 Task: In the  document editorial.rtf Use the feature 'and check spelling and grammer' Change font style of header to '18' Select the body of letter and change paragraph spacing to  Double
Action: Mouse moved to (189, 90)
Screenshot: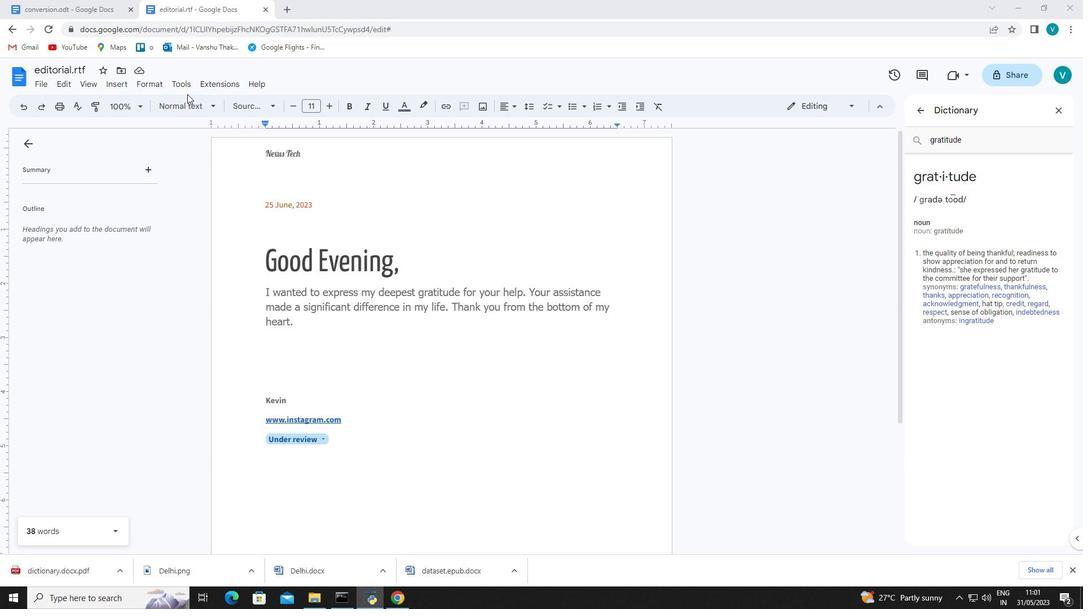 
Action: Mouse pressed left at (189, 90)
Screenshot: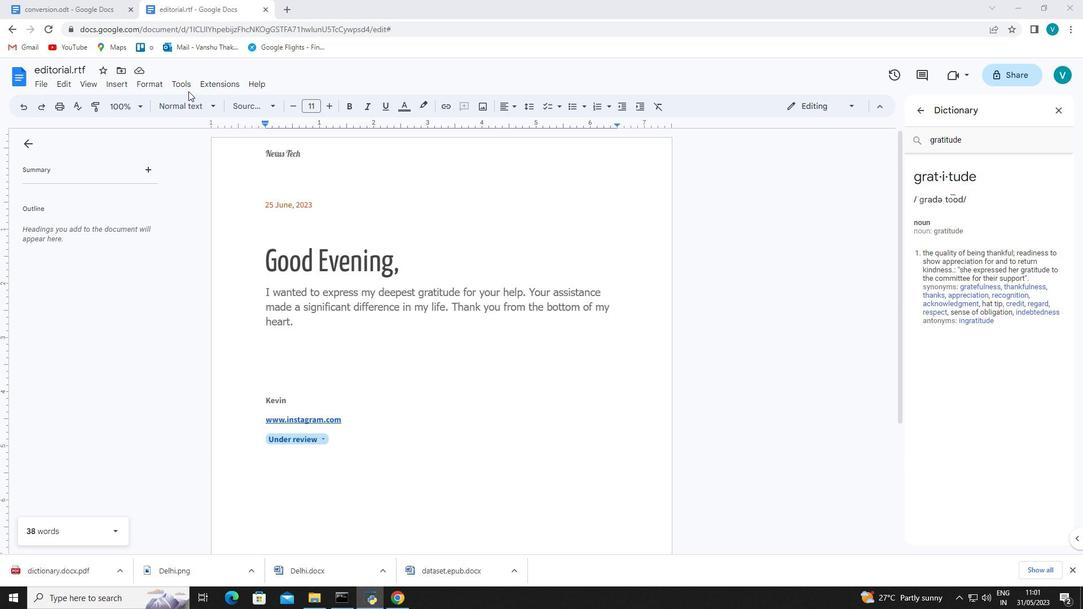 
Action: Mouse moved to (195, 101)
Screenshot: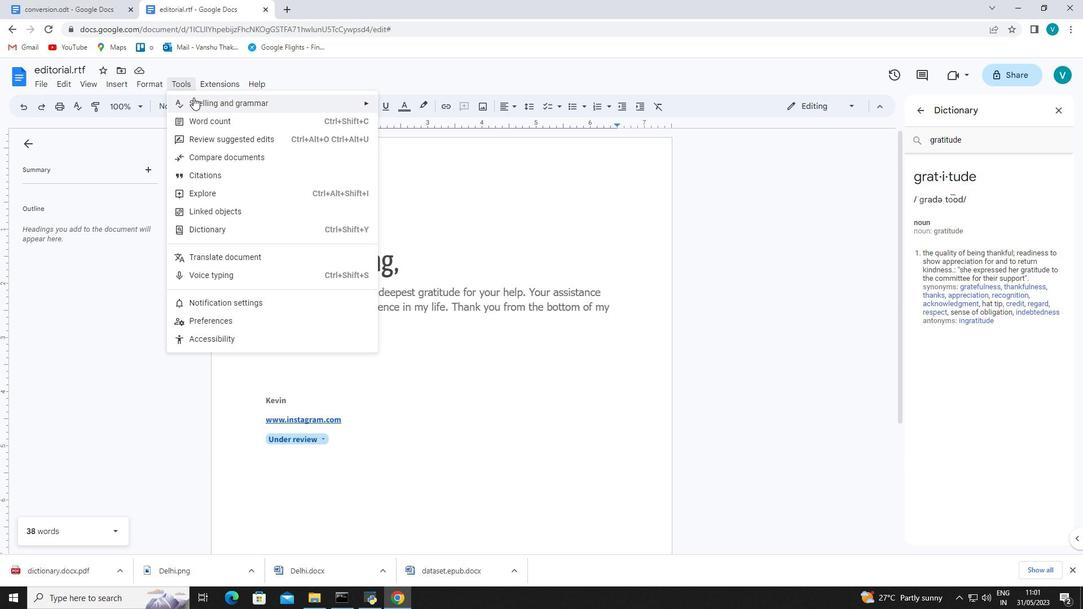 
Action: Mouse pressed left at (195, 101)
Screenshot: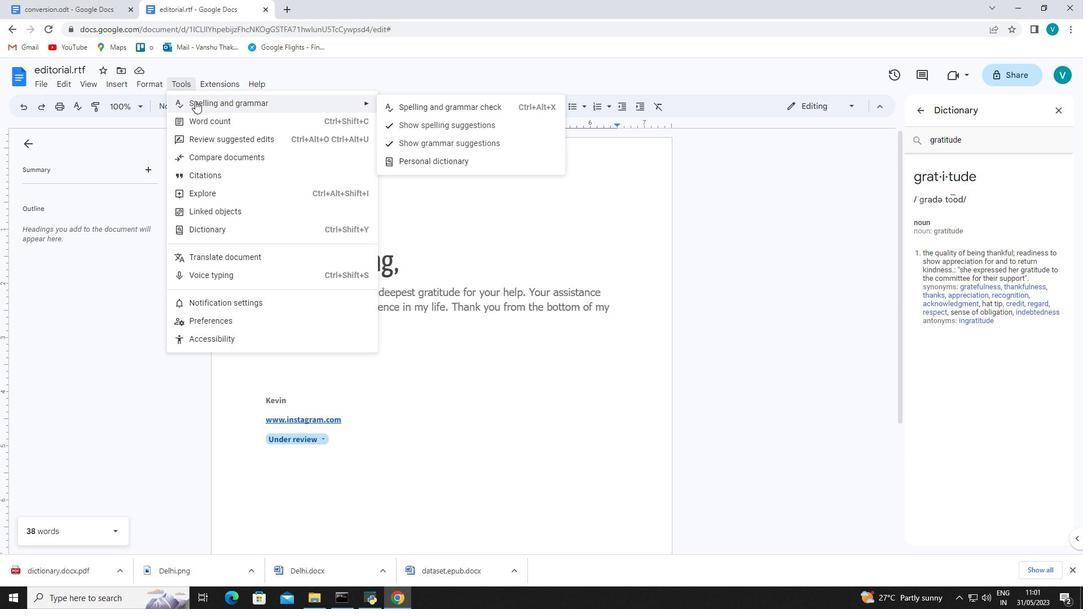 
Action: Mouse moved to (435, 109)
Screenshot: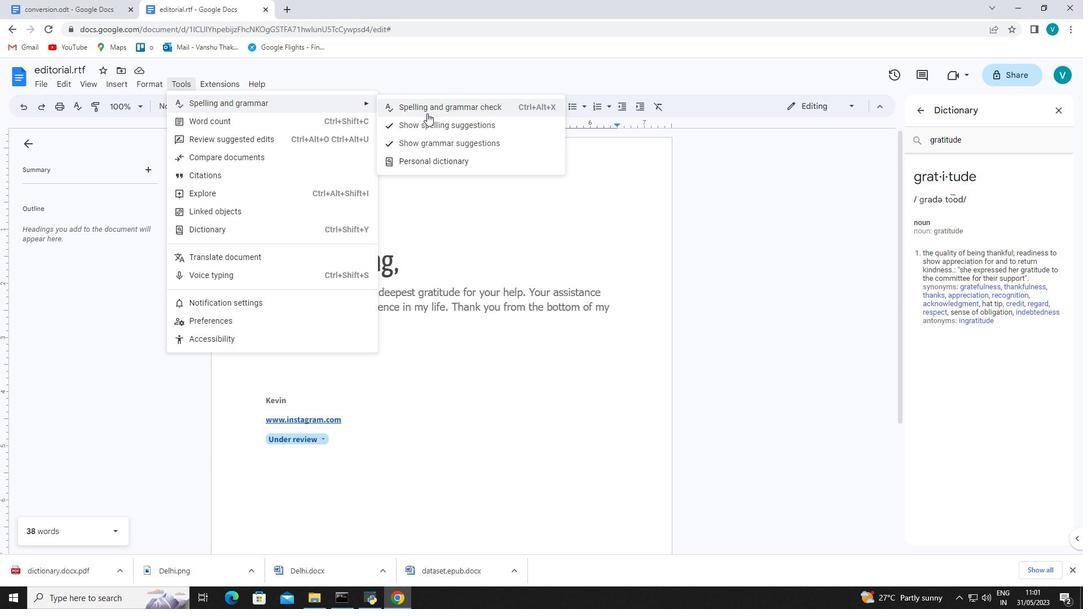 
Action: Mouse pressed left at (435, 109)
Screenshot: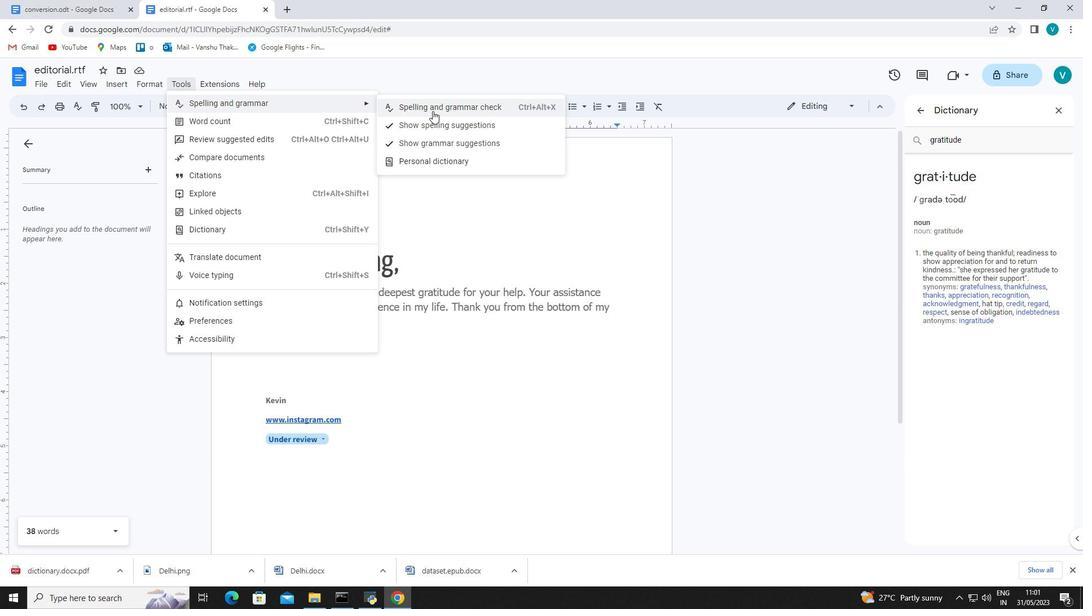 
Action: Mouse moved to (266, 155)
Screenshot: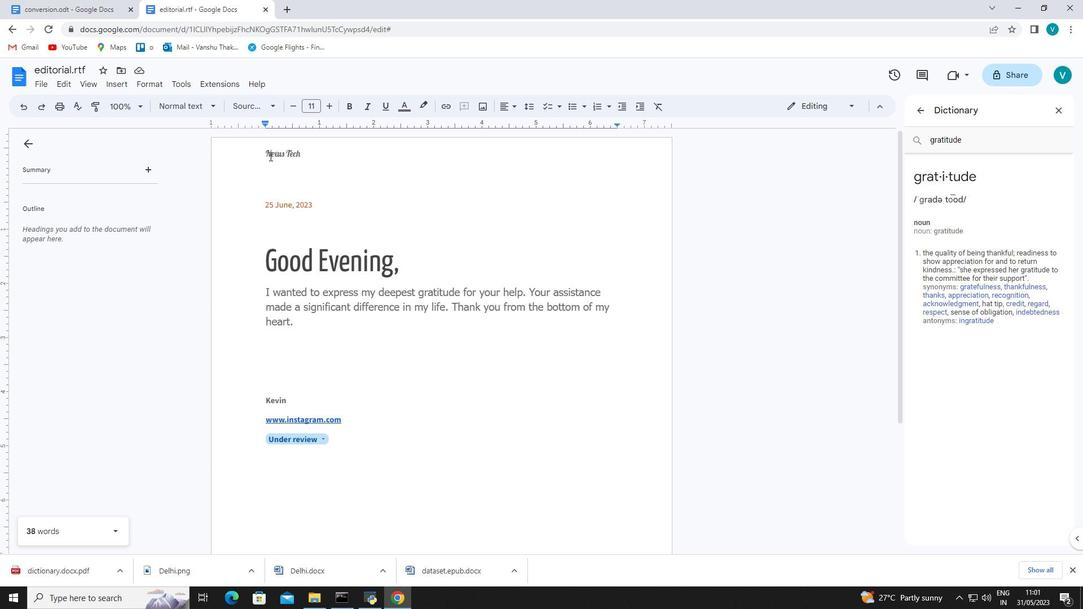 
Action: Mouse pressed left at (266, 155)
Screenshot: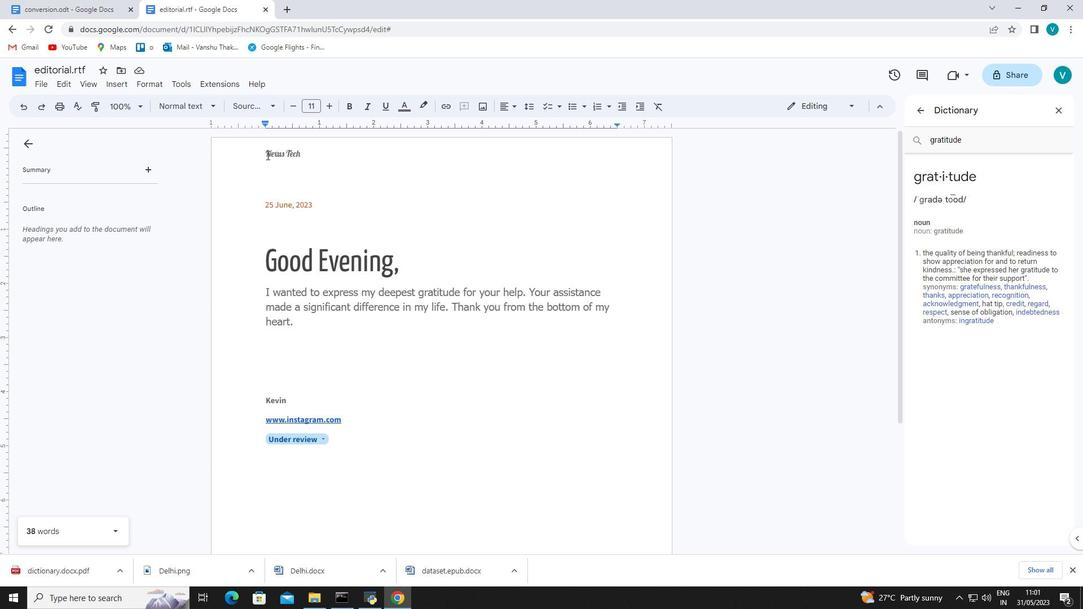 
Action: Mouse moved to (330, 99)
Screenshot: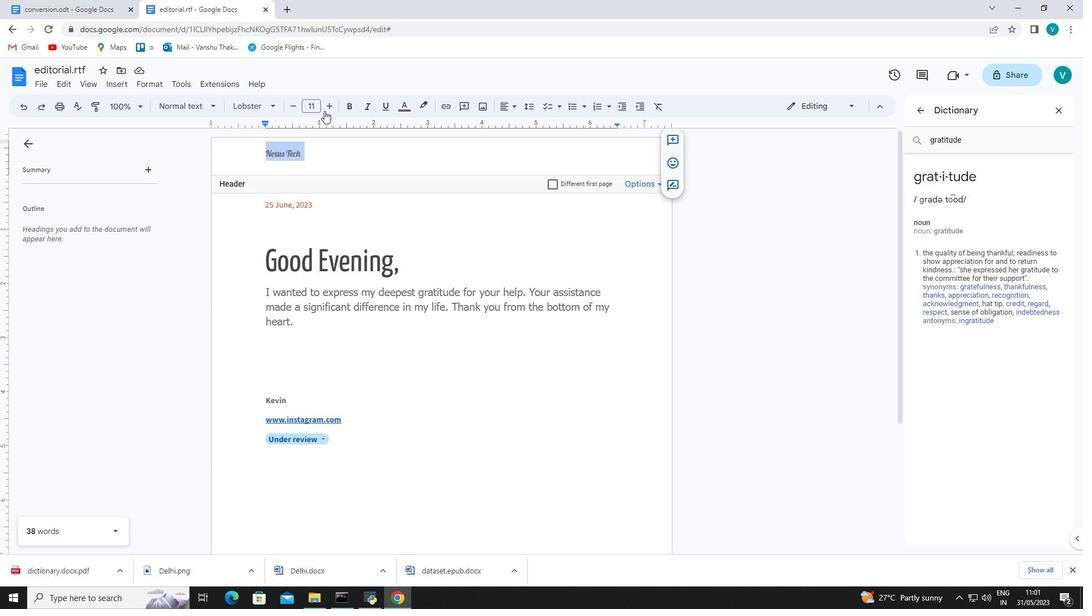 
Action: Mouse pressed left at (330, 99)
Screenshot: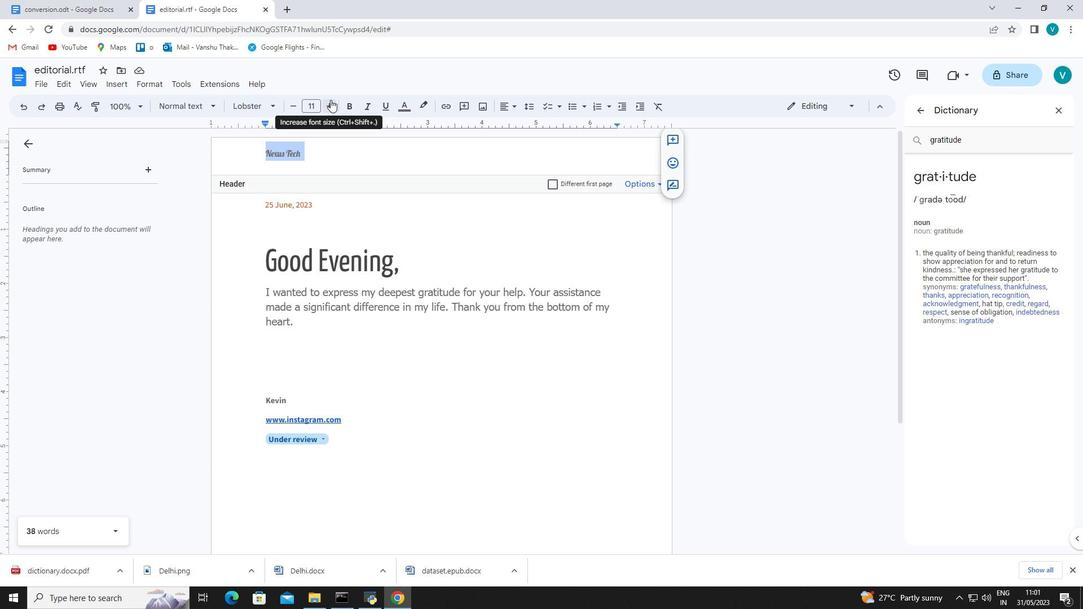 
Action: Mouse pressed left at (330, 99)
Screenshot: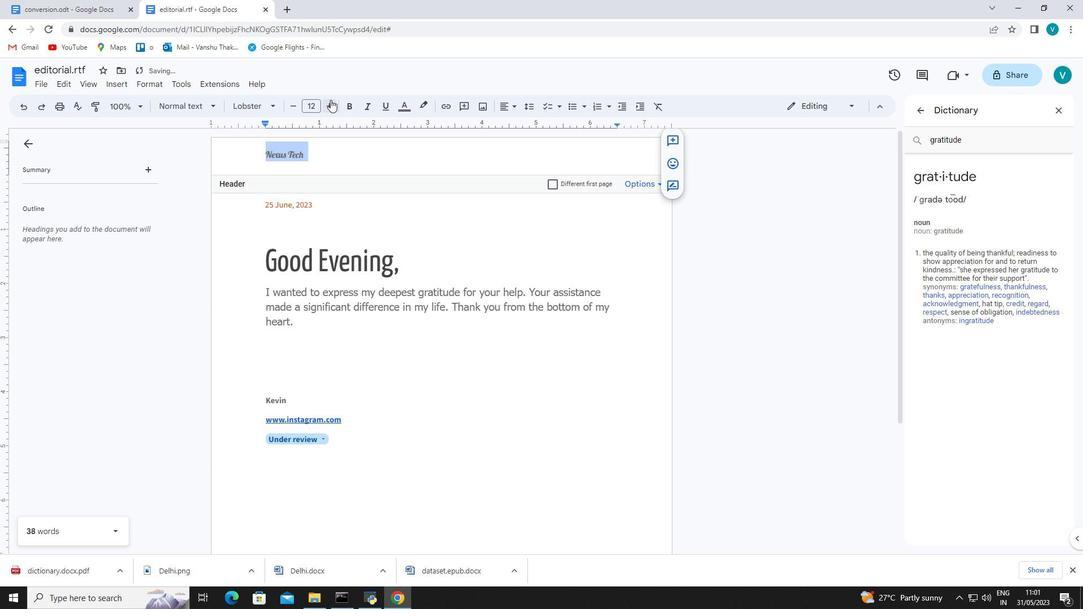 
Action: Mouse pressed left at (330, 99)
Screenshot: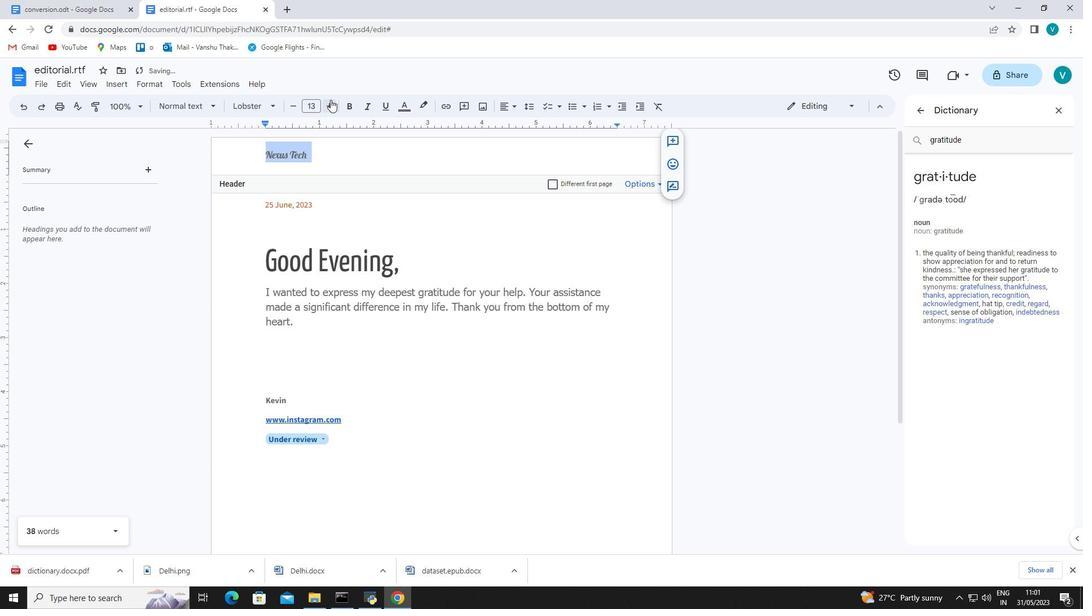
Action: Mouse pressed left at (330, 99)
Screenshot: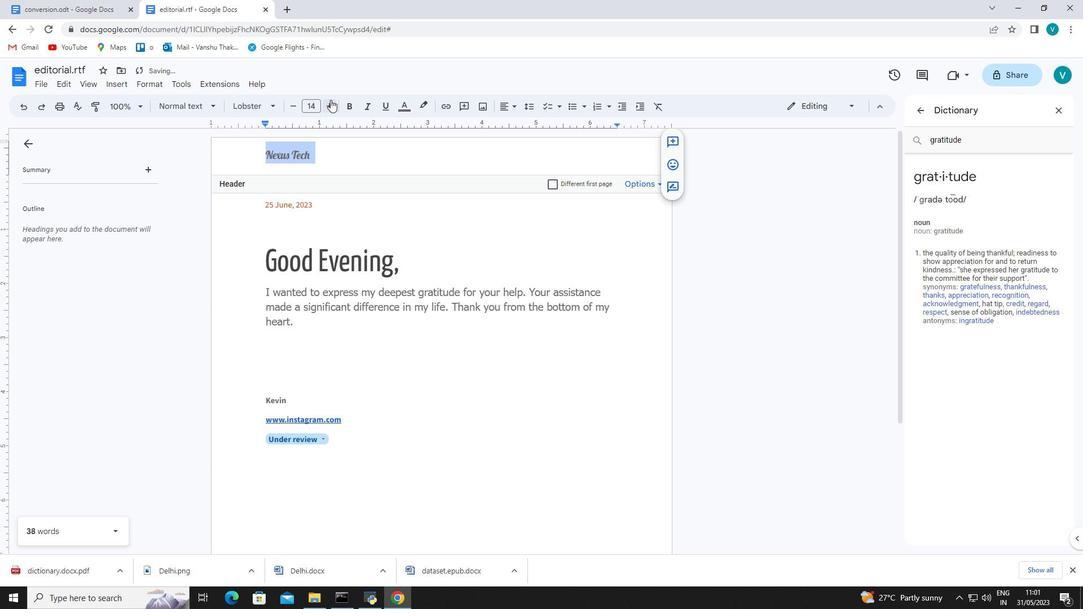 
Action: Mouse pressed left at (330, 99)
Screenshot: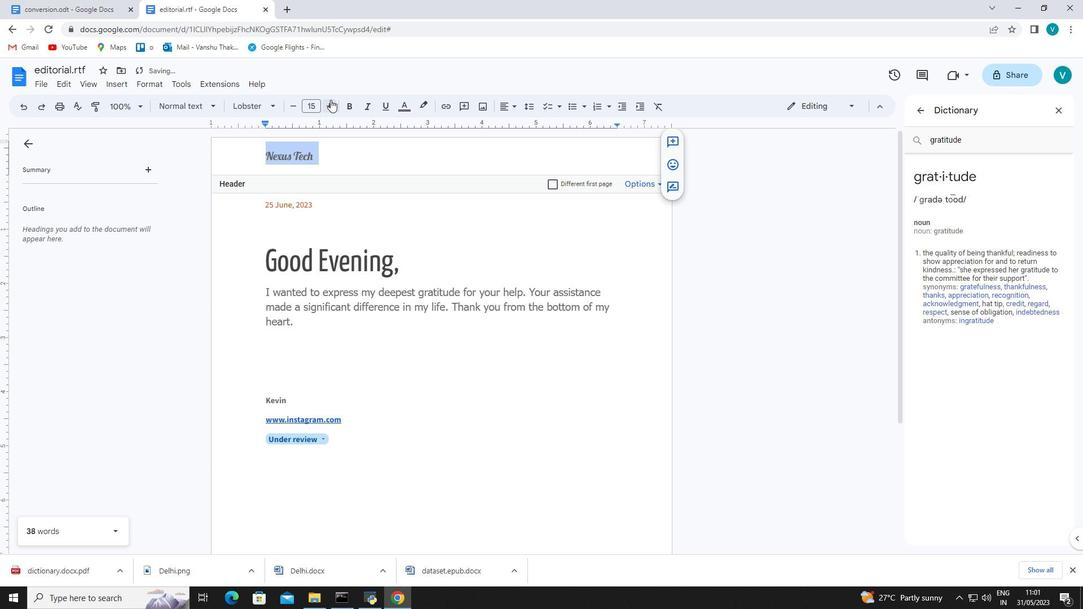 
Action: Mouse pressed left at (330, 99)
Screenshot: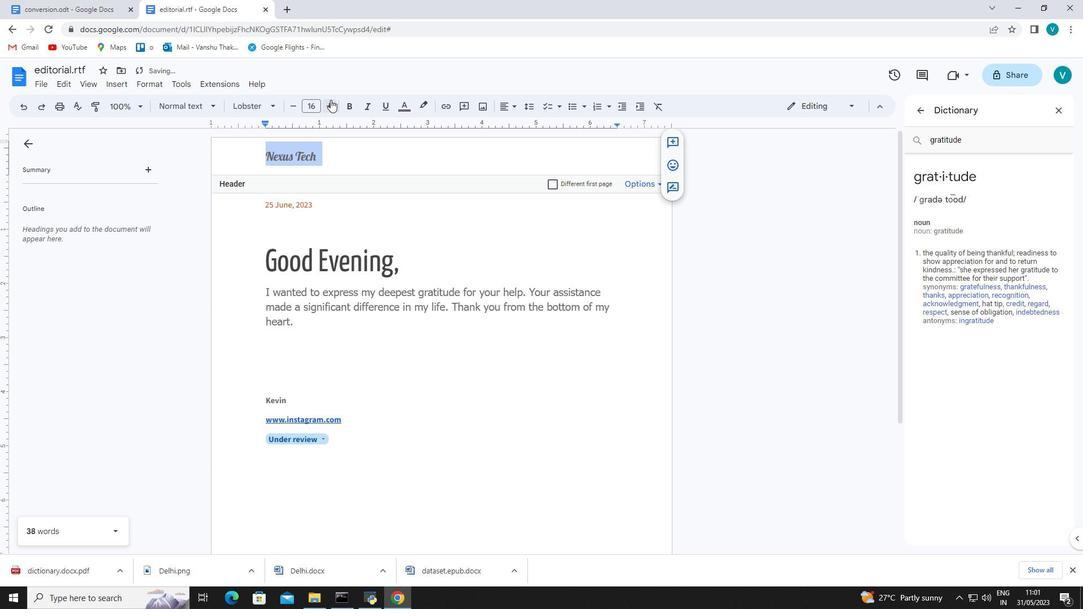 
Action: Mouse pressed left at (330, 99)
Screenshot: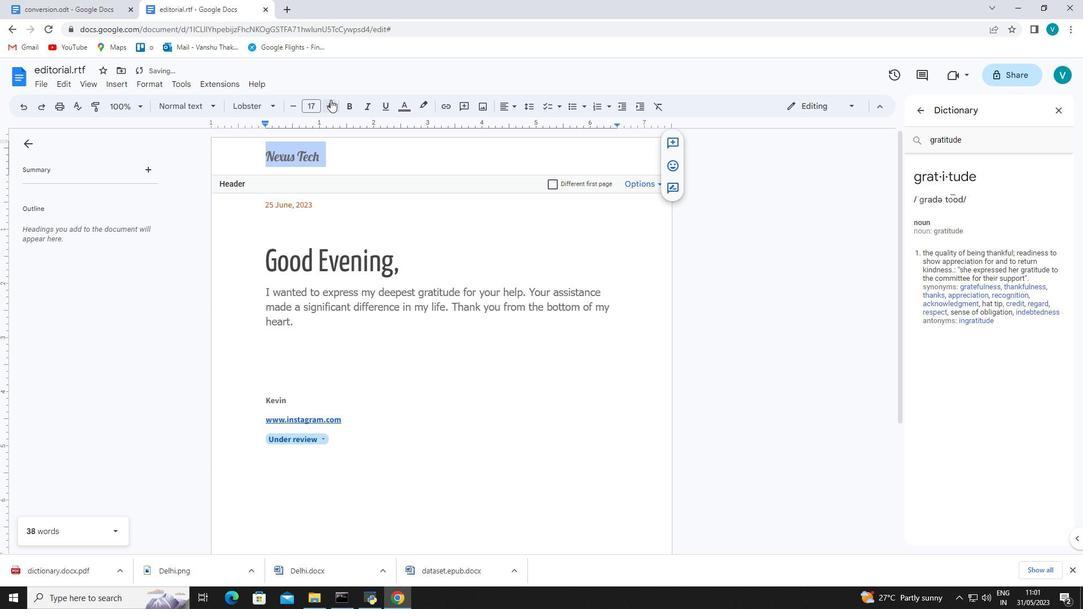 
Action: Mouse moved to (264, 290)
Screenshot: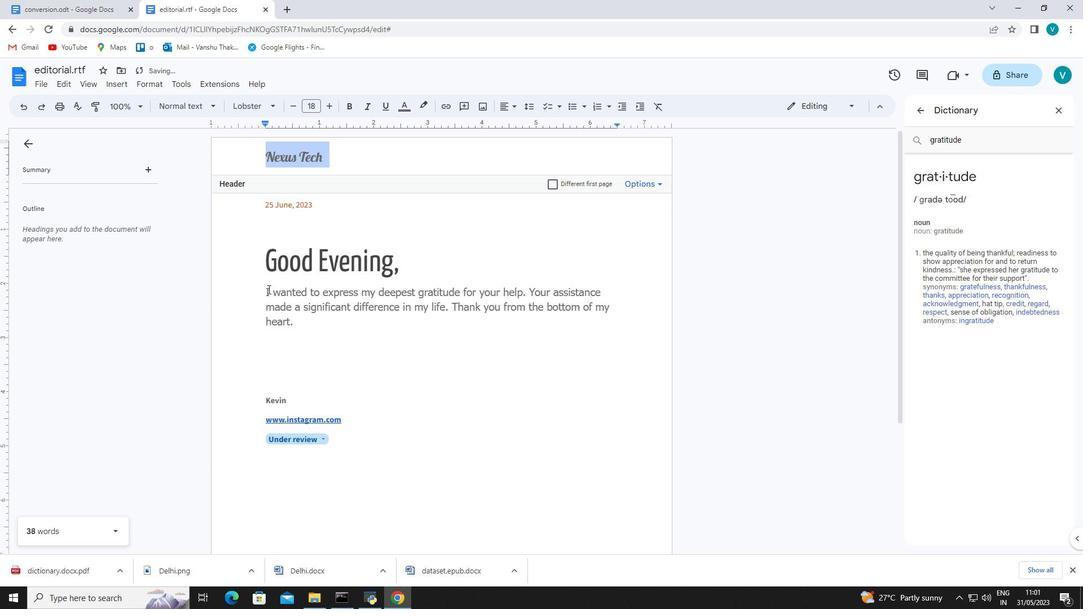 
Action: Mouse pressed left at (264, 290)
Screenshot: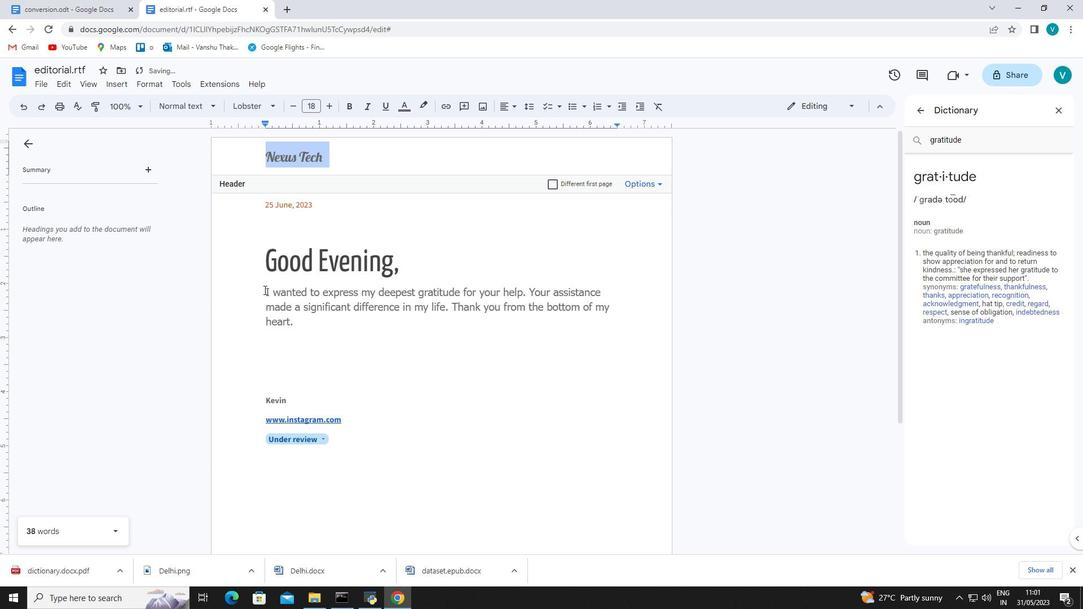 
Action: Mouse moved to (527, 104)
Screenshot: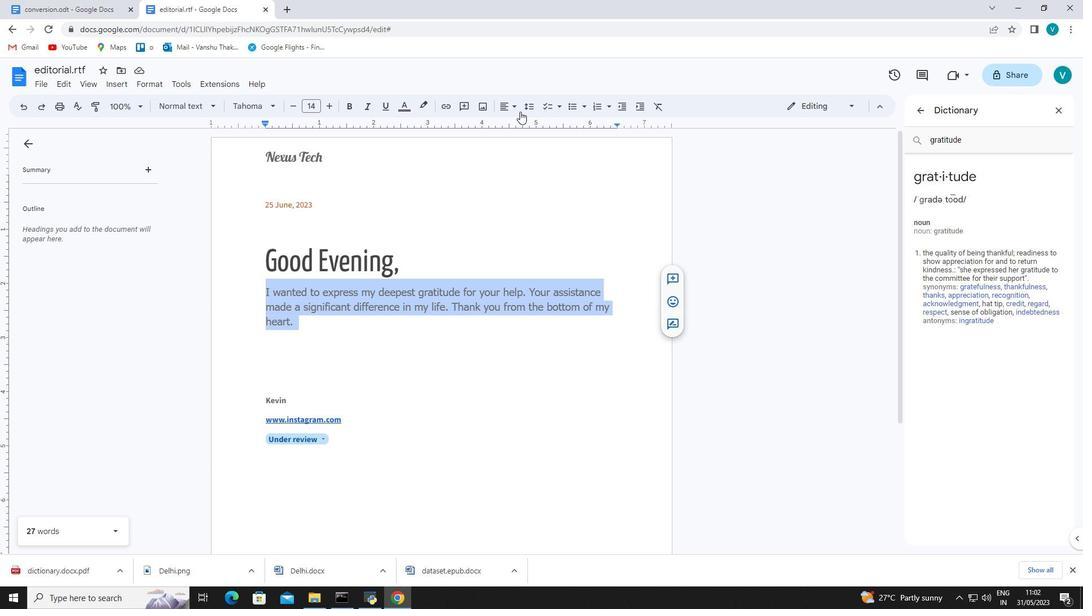 
Action: Mouse pressed left at (527, 104)
Screenshot: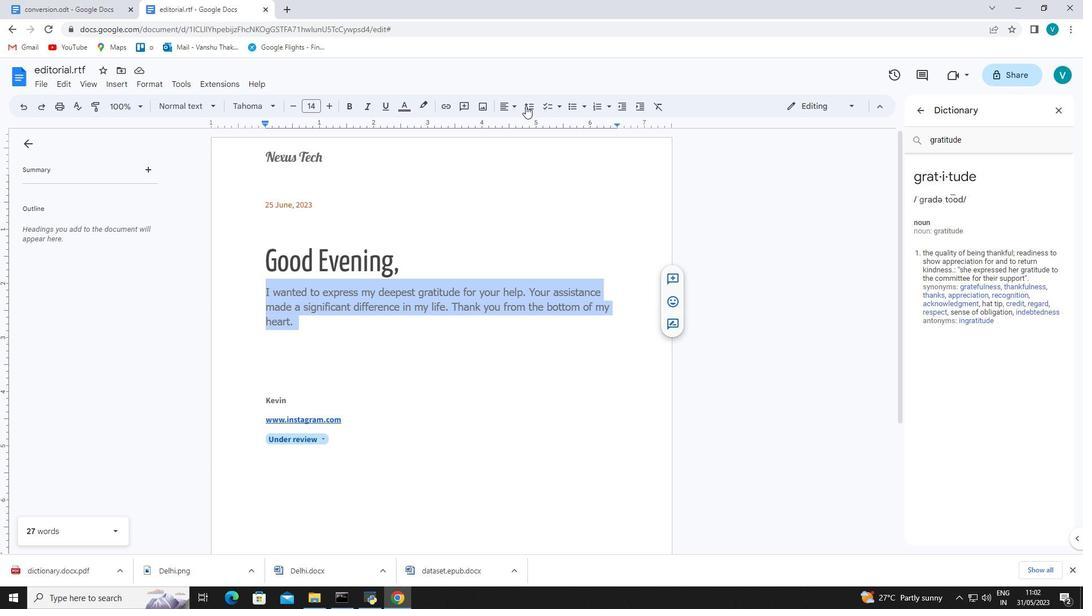 
Action: Mouse moved to (546, 179)
Screenshot: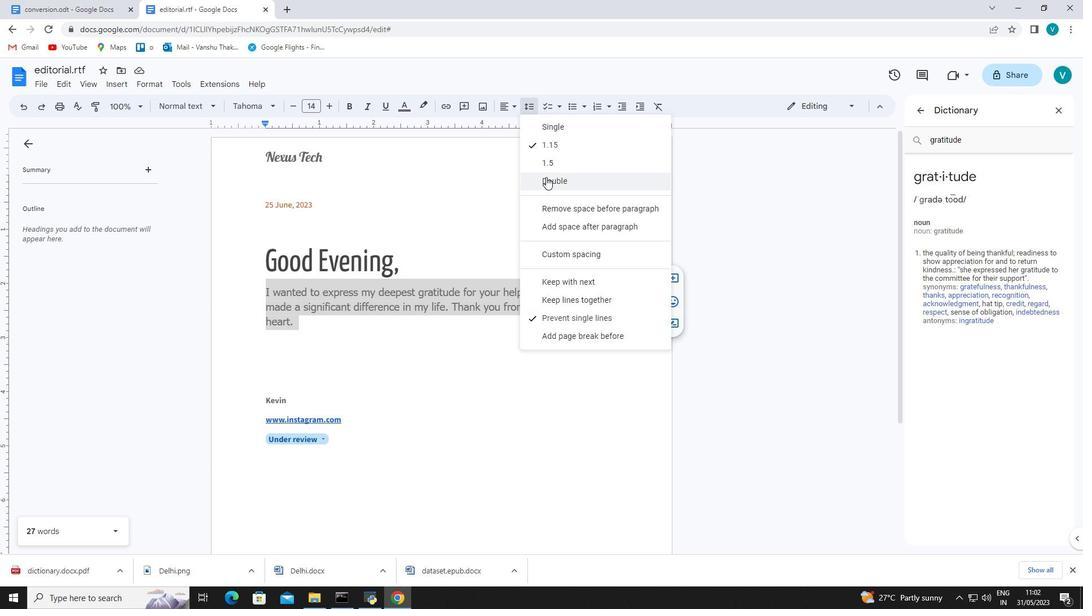 
Action: Mouse pressed left at (546, 179)
Screenshot: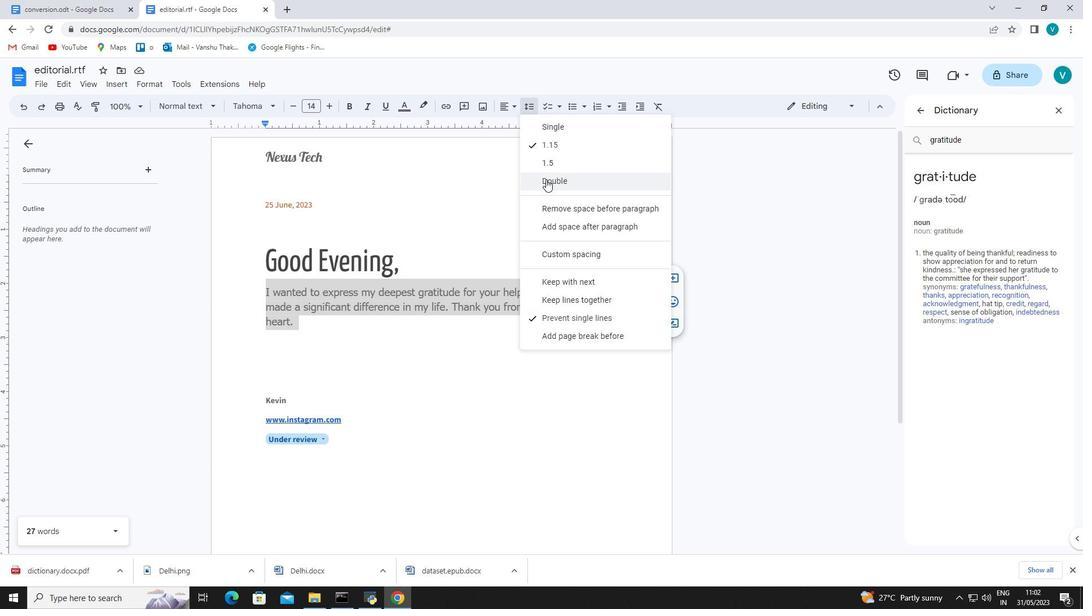
Action: Mouse moved to (149, 0)
Screenshot: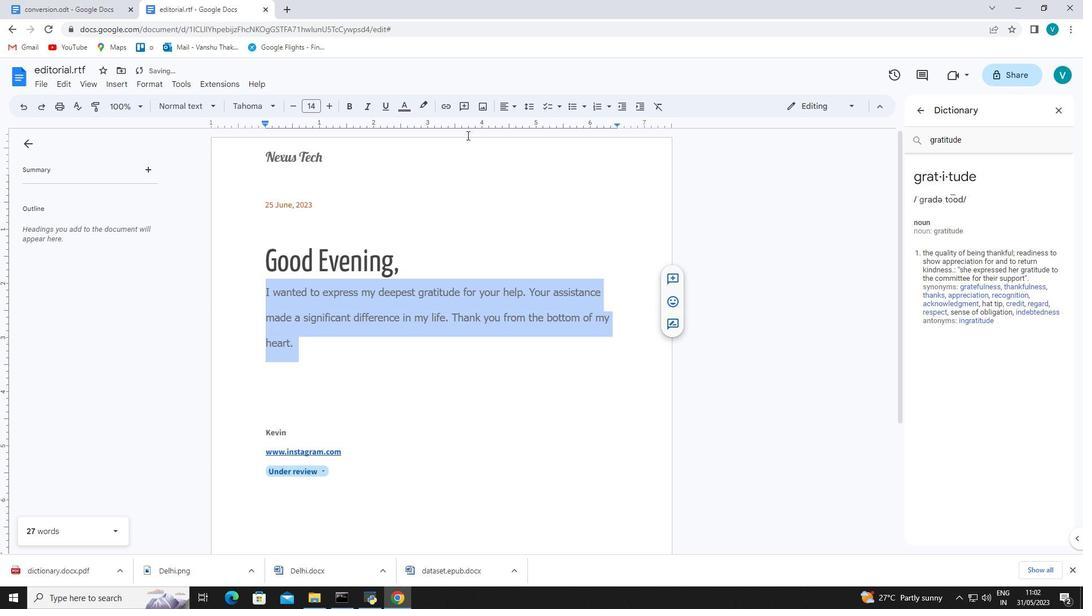 
Action: Mouse pressed left at (149, 0)
Screenshot: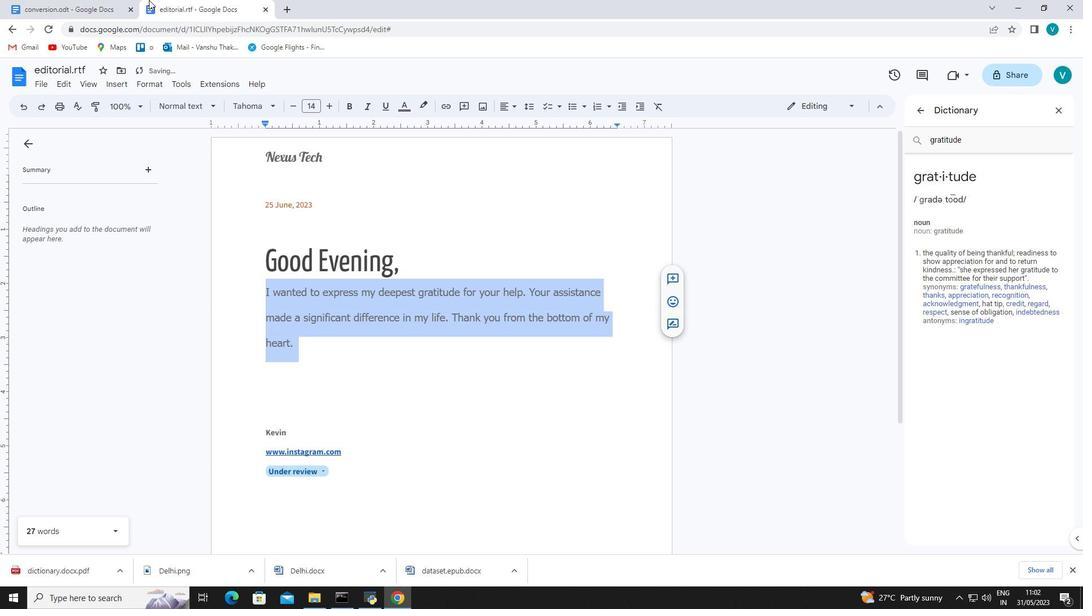 
Action: Mouse moved to (465, 256)
Screenshot: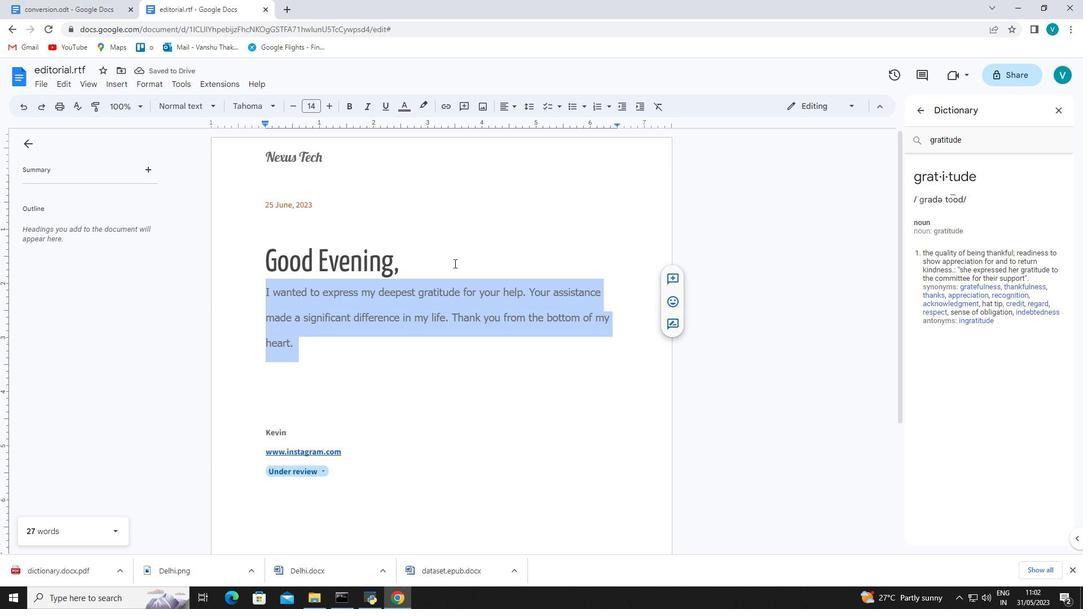 
Action: Mouse pressed left at (465, 256)
Screenshot: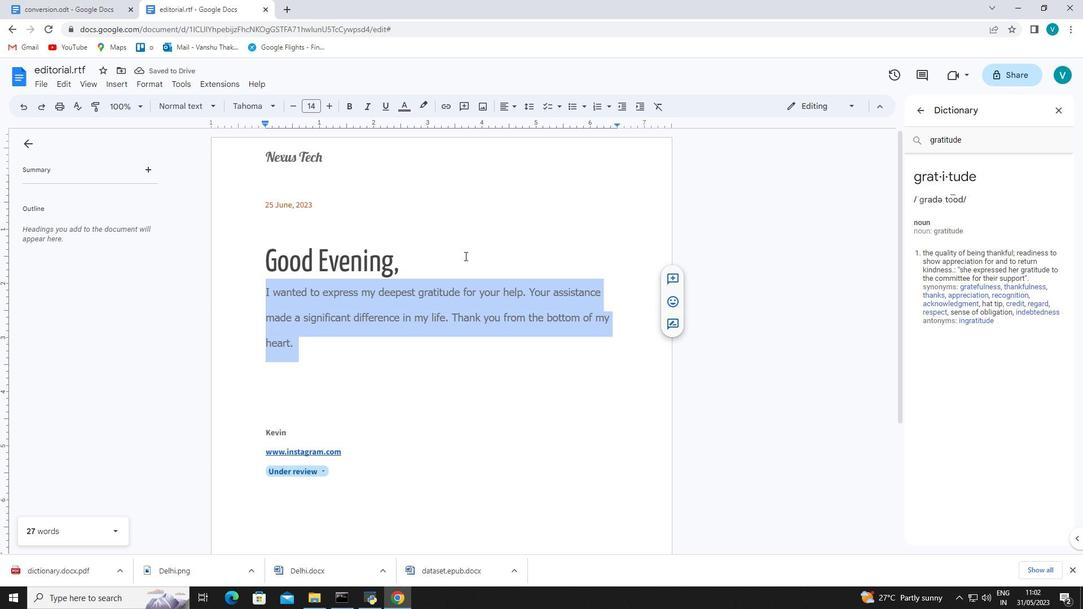 
Action: Mouse moved to (280, 145)
Screenshot: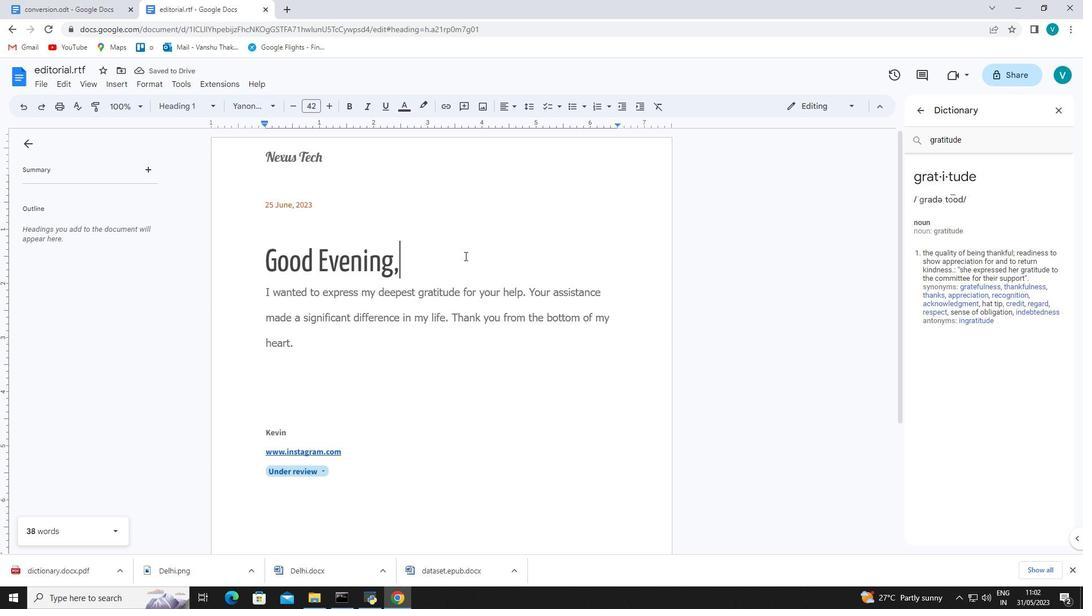 
